 Task: Create a sub task Design and Implement Solution for the task  Add support for multiple file formats in the app in the project Vigilant , assign it to team member softage.7@softage.net and update the status of the sub task to  On Track  , set the priority of the sub task to Low.
Action: Mouse moved to (7, 53)
Screenshot: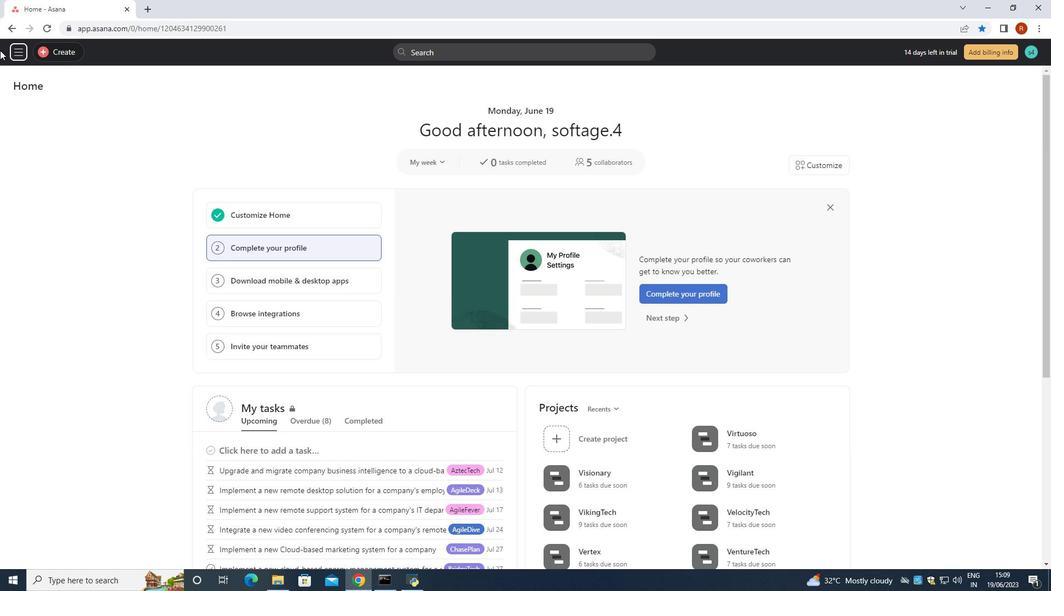 
Action: Mouse pressed left at (7, 53)
Screenshot: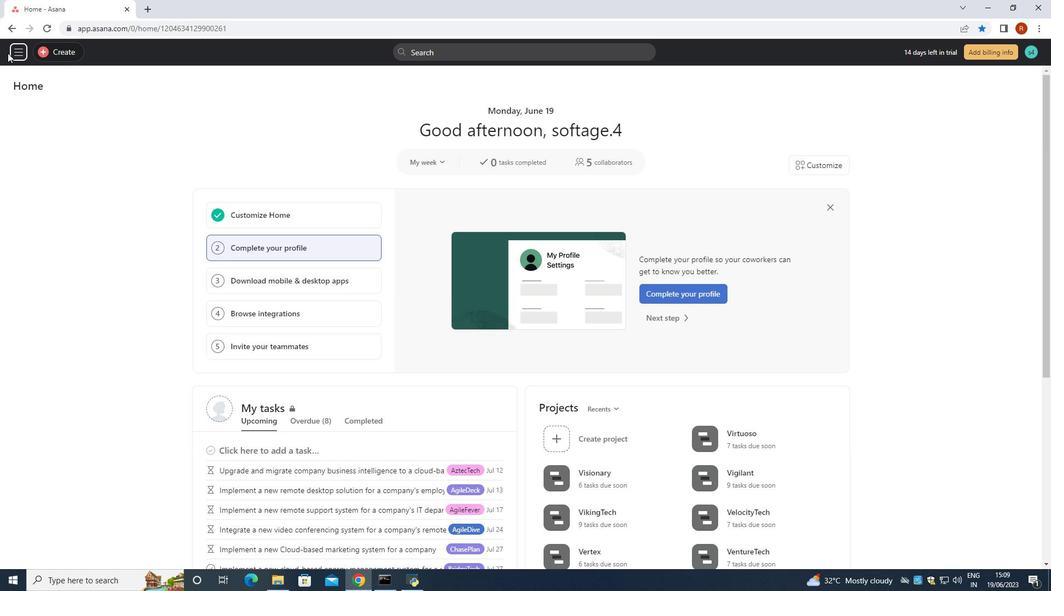 
Action: Mouse moved to (23, 53)
Screenshot: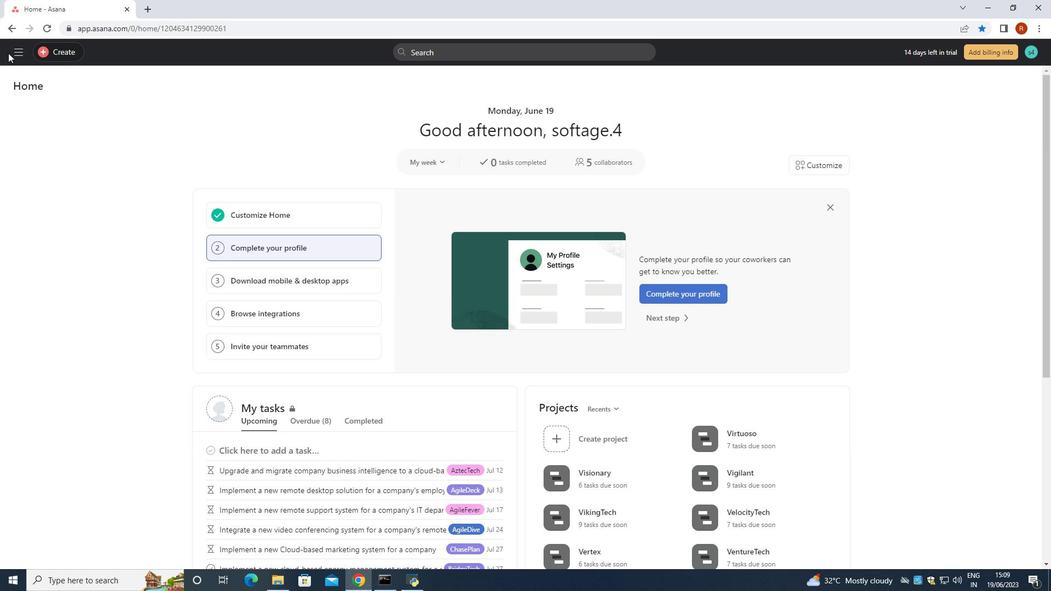 
Action: Mouse pressed left at (23, 53)
Screenshot: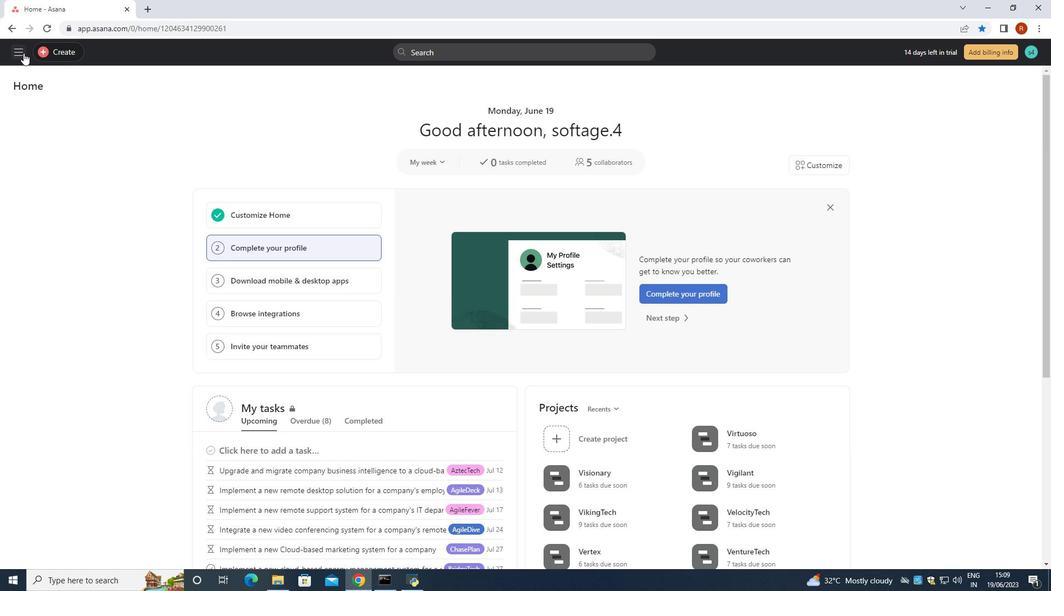 
Action: Mouse moved to (43, 145)
Screenshot: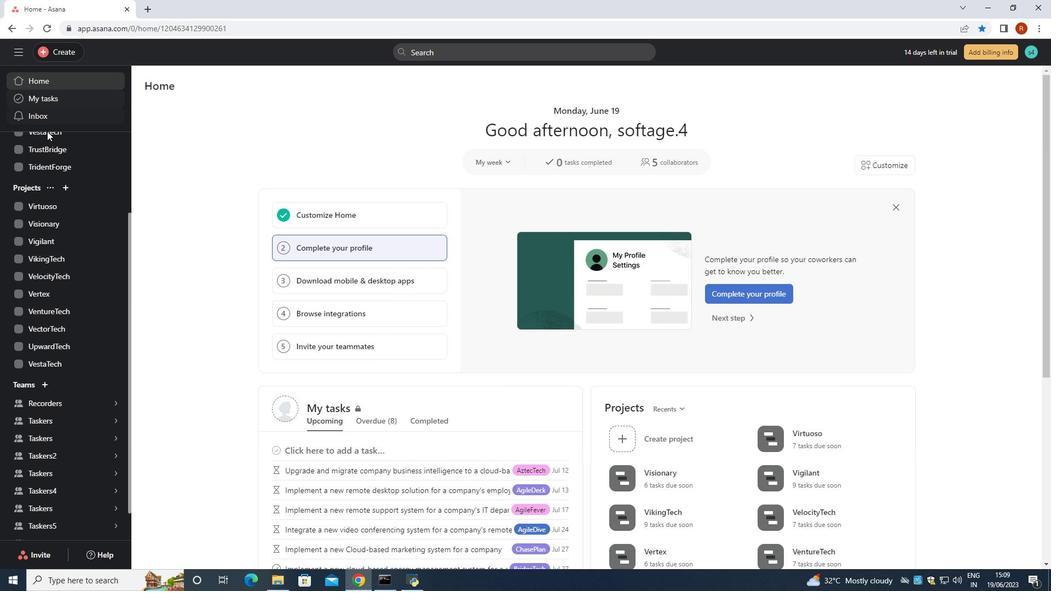 
Action: Mouse scrolled (43, 145) with delta (0, 0)
Screenshot: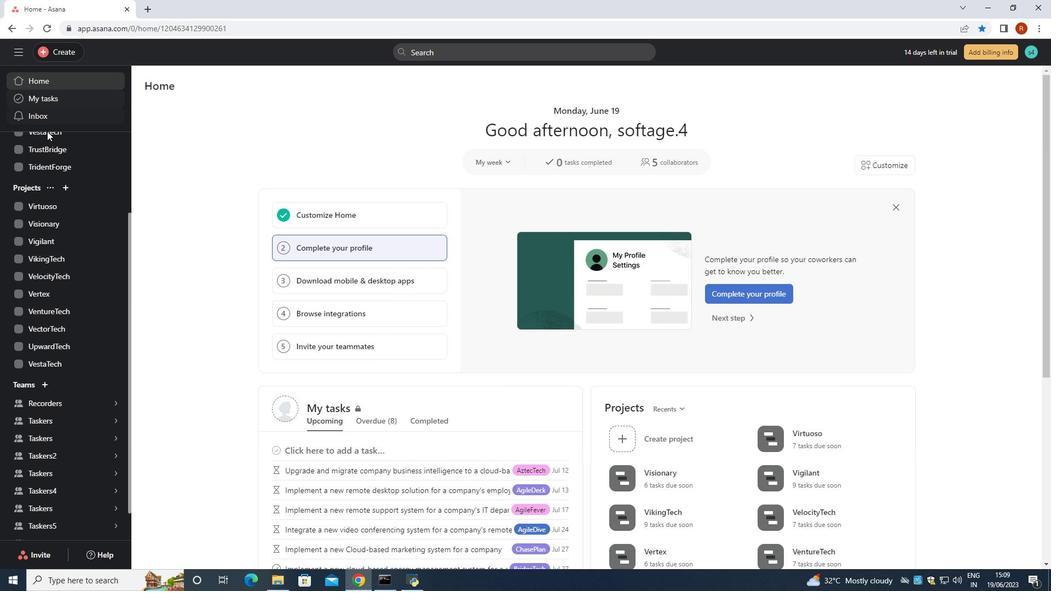
Action: Mouse moved to (49, 190)
Screenshot: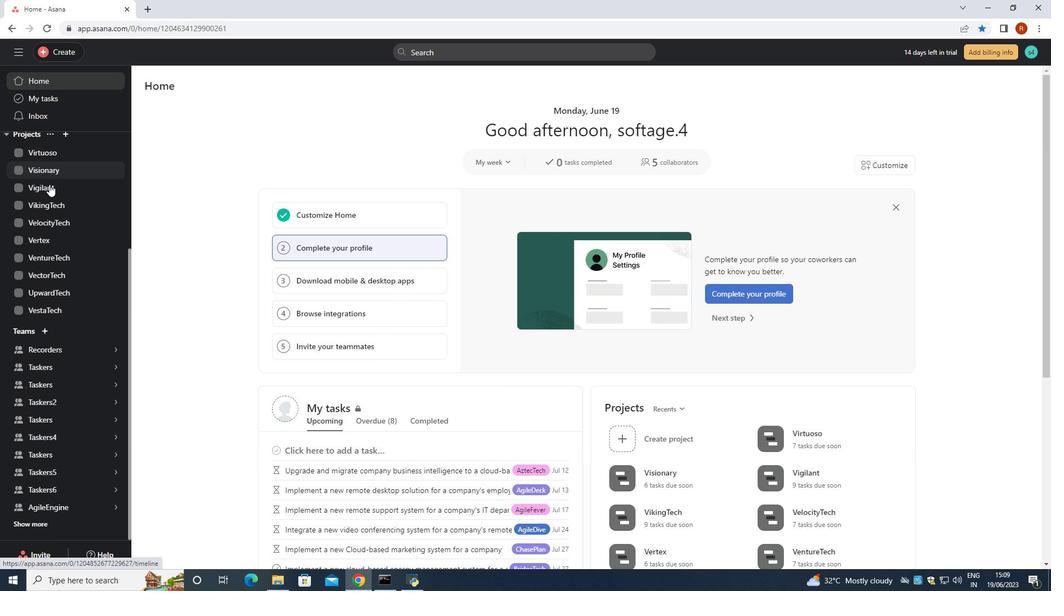 
Action: Mouse pressed left at (49, 190)
Screenshot: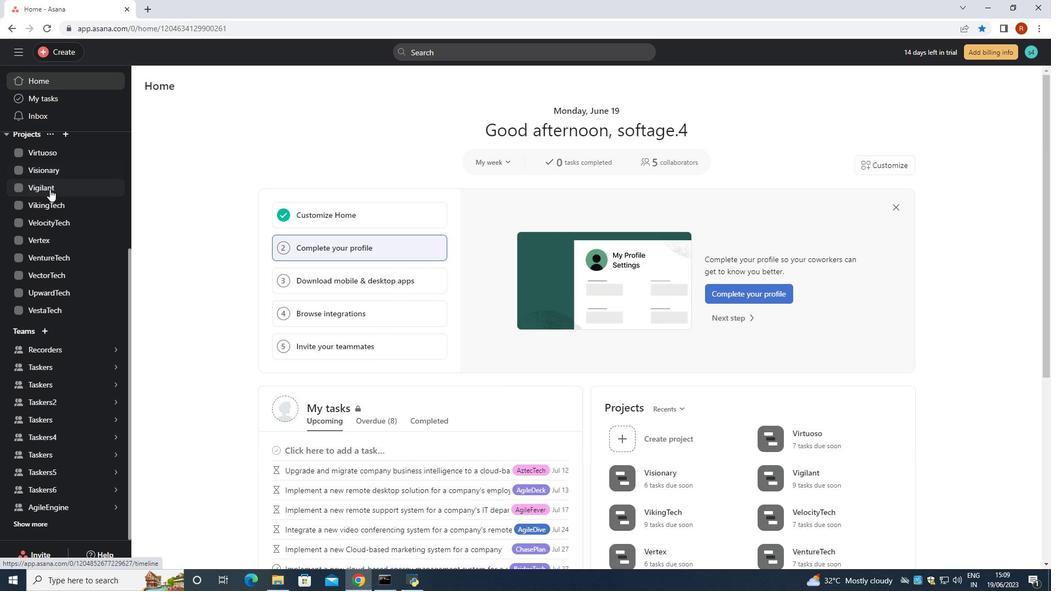 
Action: Mouse moved to (431, 261)
Screenshot: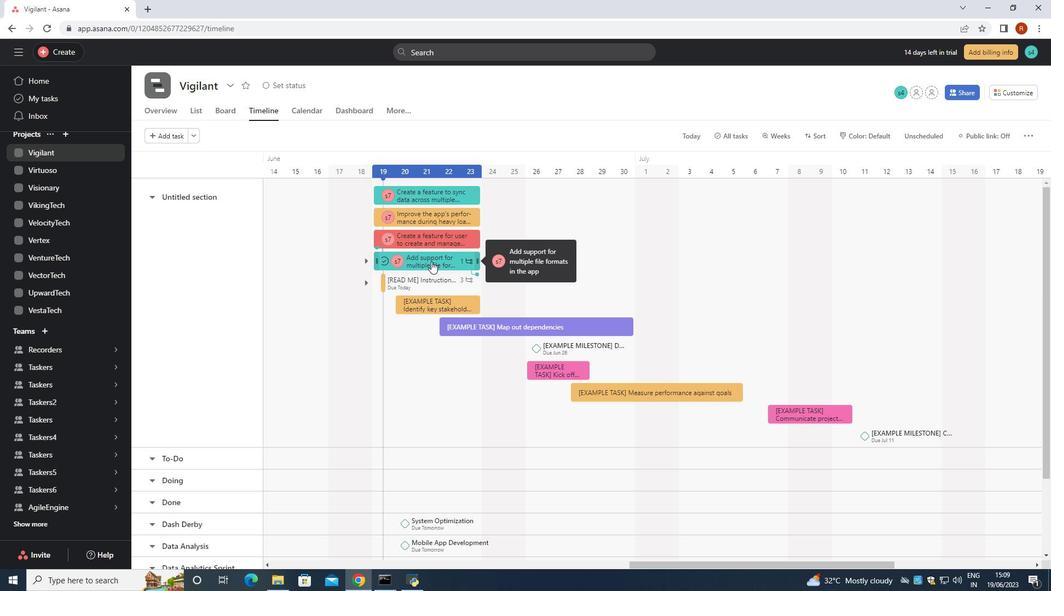 
Action: Mouse pressed left at (431, 261)
Screenshot: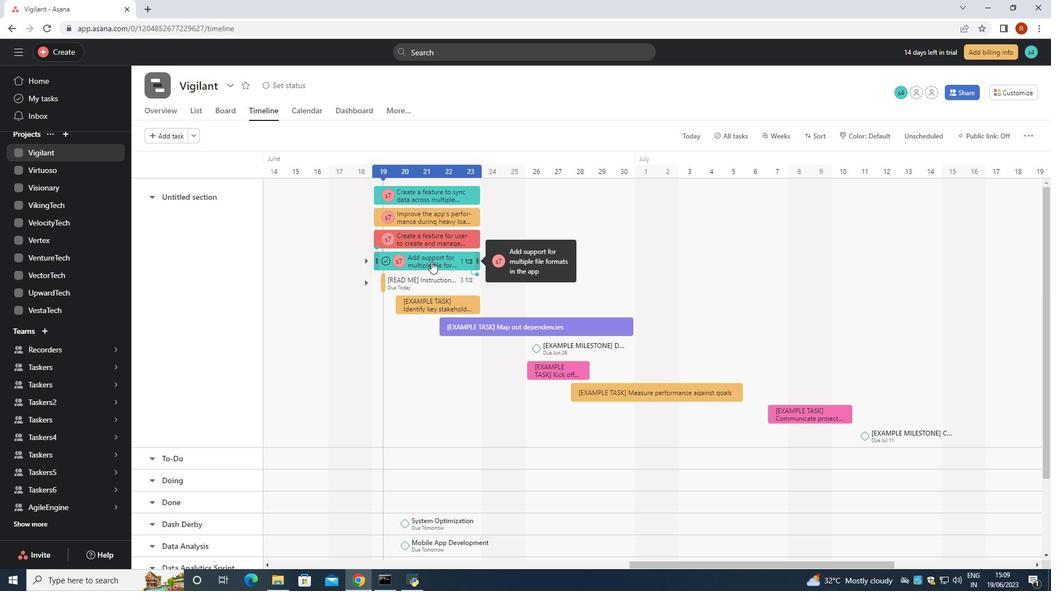 
Action: Mouse moved to (768, 308)
Screenshot: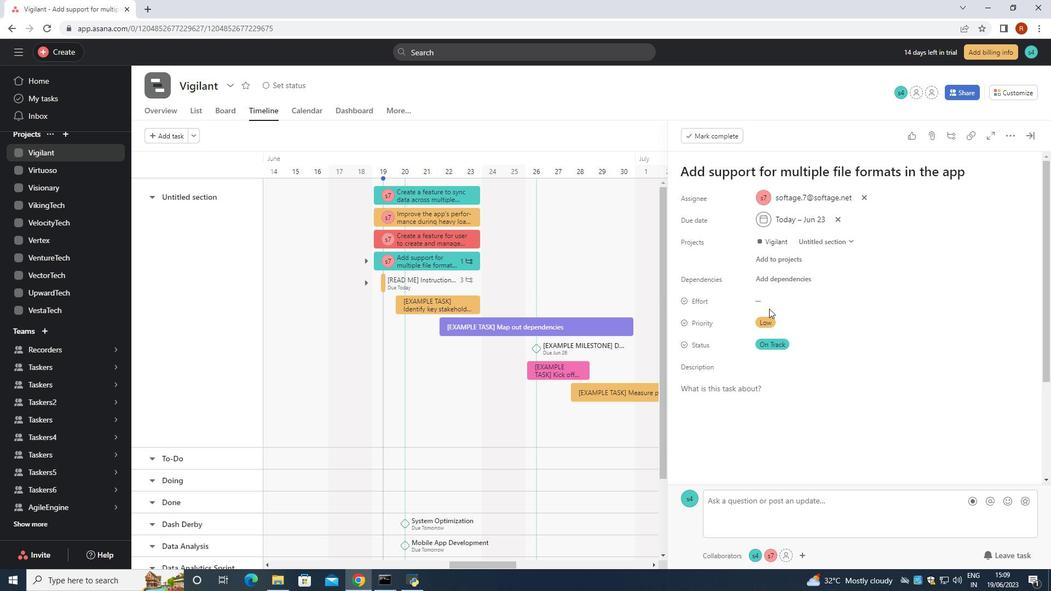 
Action: Mouse scrolled (768, 308) with delta (0, 0)
Screenshot: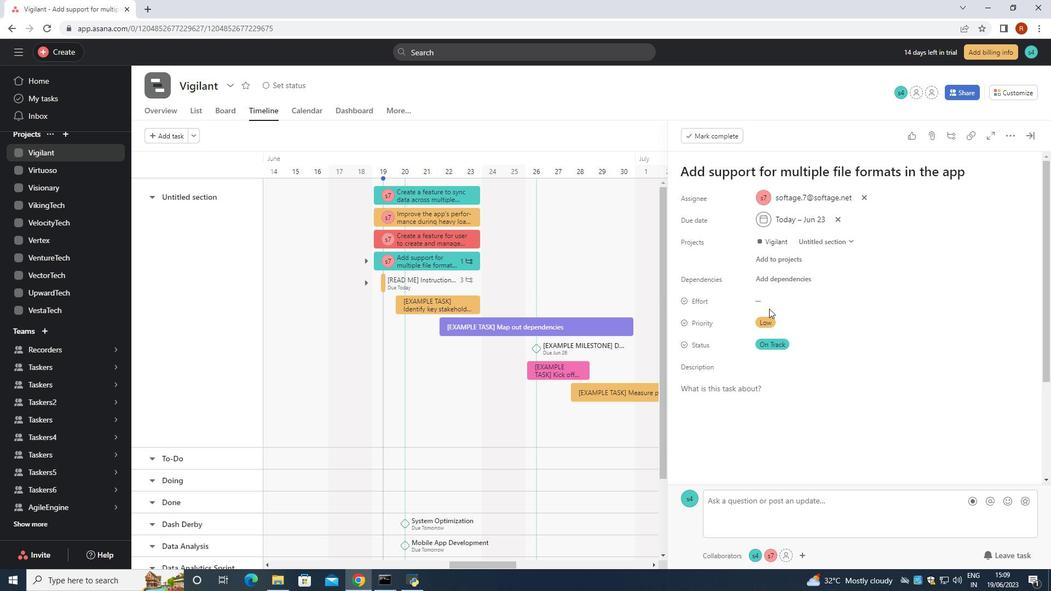 
Action: Mouse scrolled (768, 308) with delta (0, 0)
Screenshot: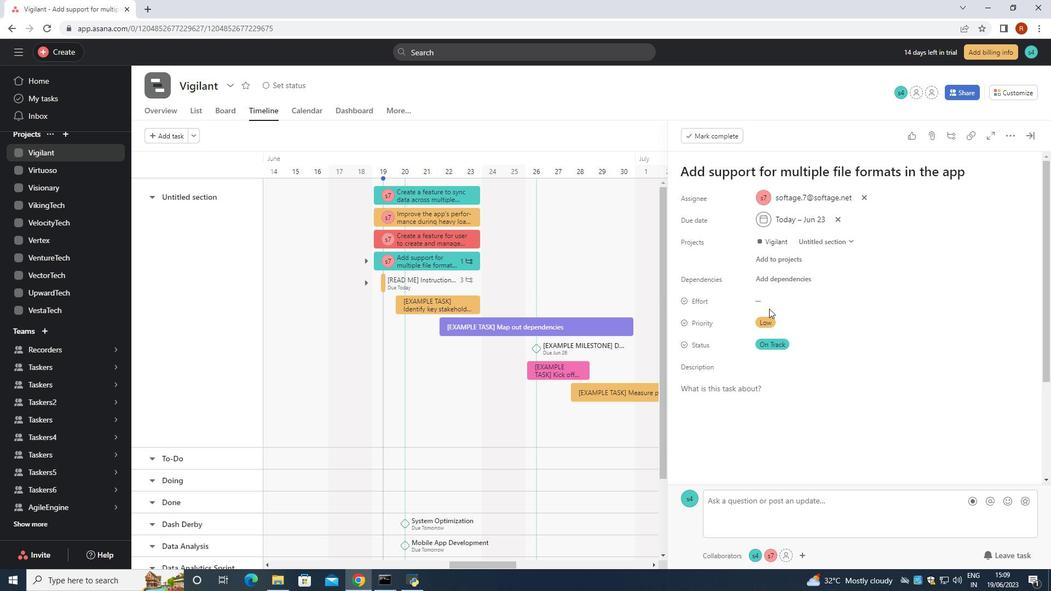 
Action: Mouse moved to (768, 309)
Screenshot: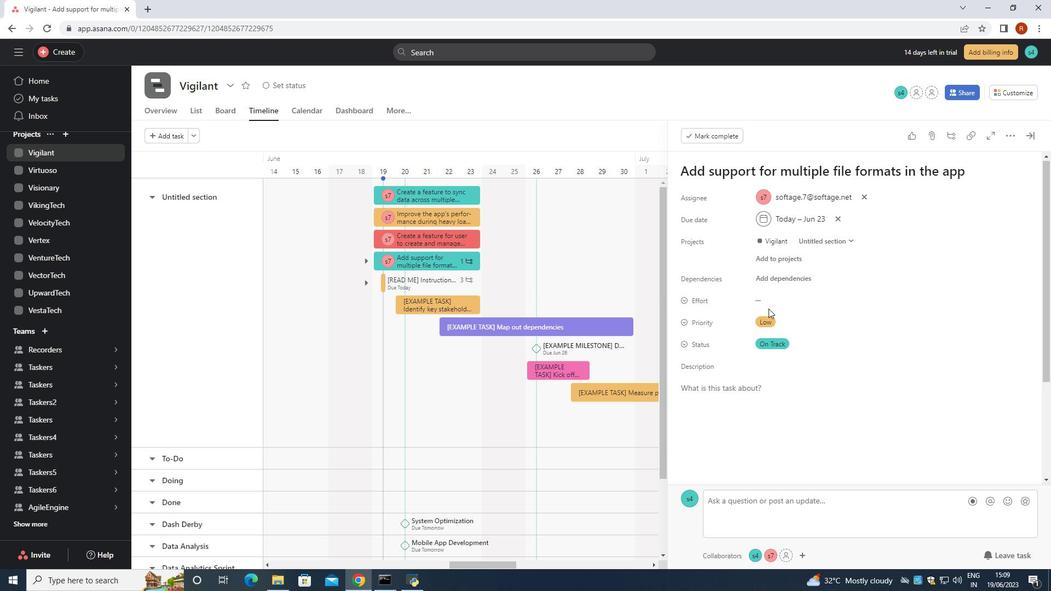 
Action: Mouse scrolled (768, 308) with delta (0, 0)
Screenshot: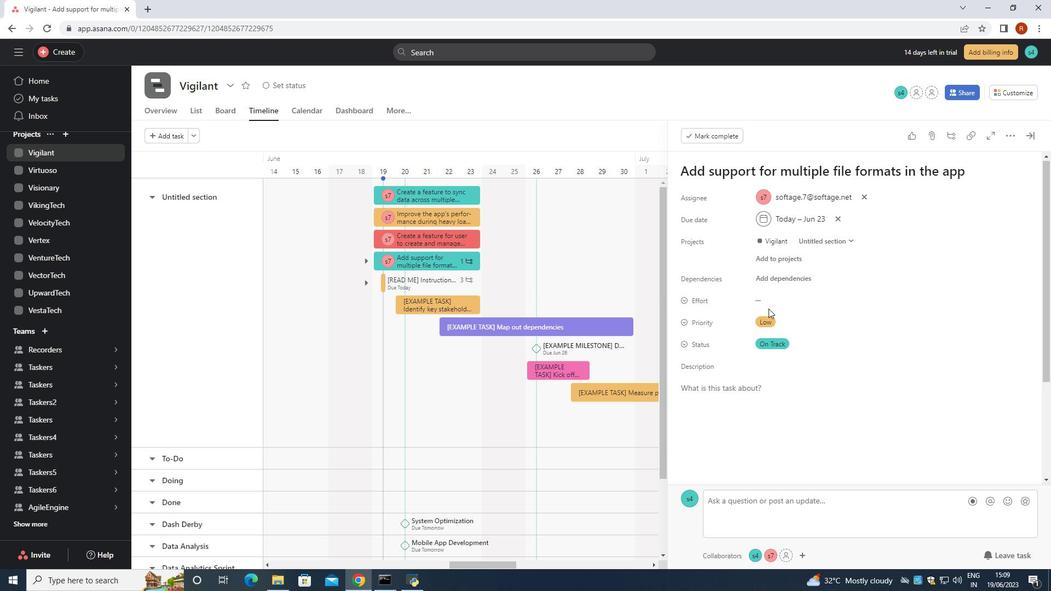 
Action: Mouse moved to (768, 309)
Screenshot: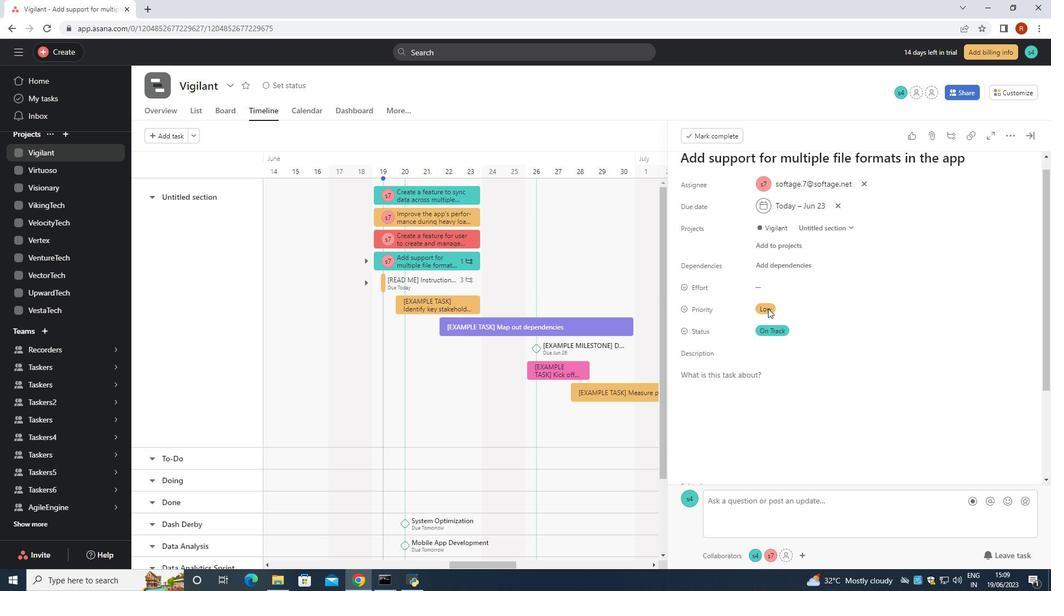 
Action: Mouse scrolled (768, 309) with delta (0, 0)
Screenshot: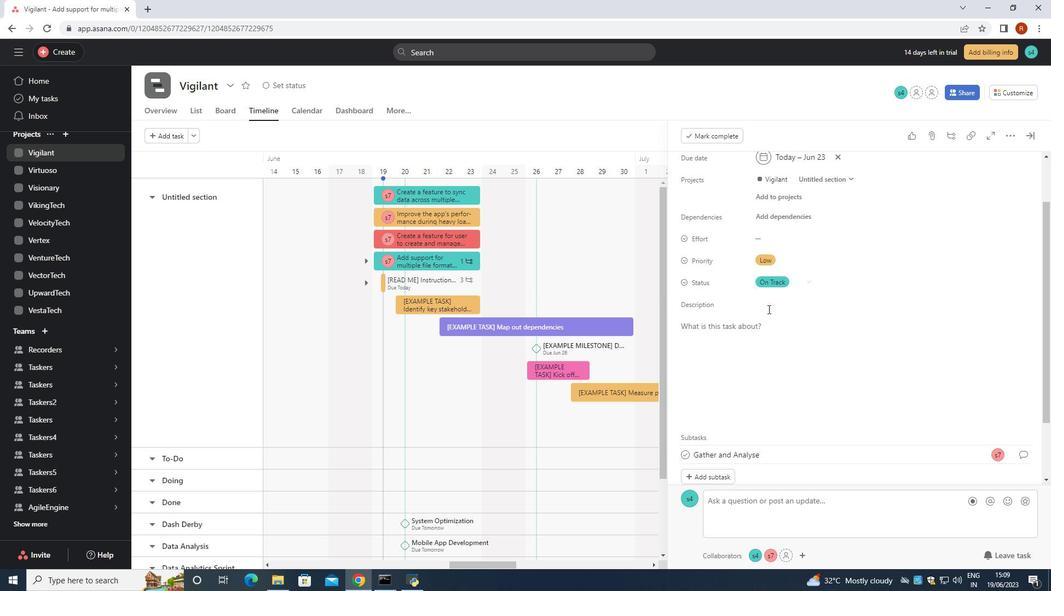 
Action: Mouse moved to (712, 404)
Screenshot: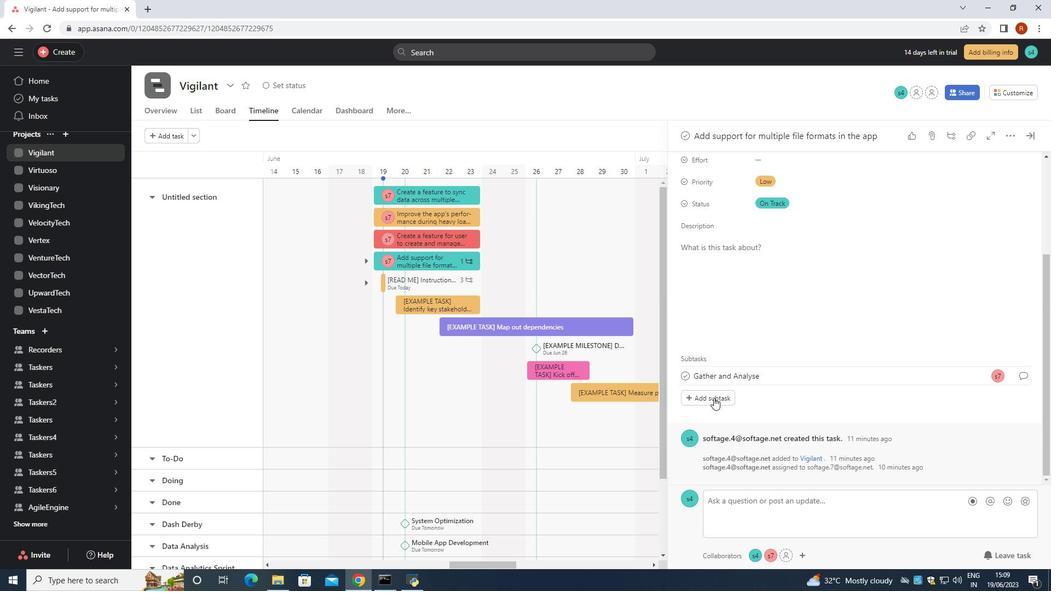 
Action: Mouse pressed left at (712, 404)
Screenshot: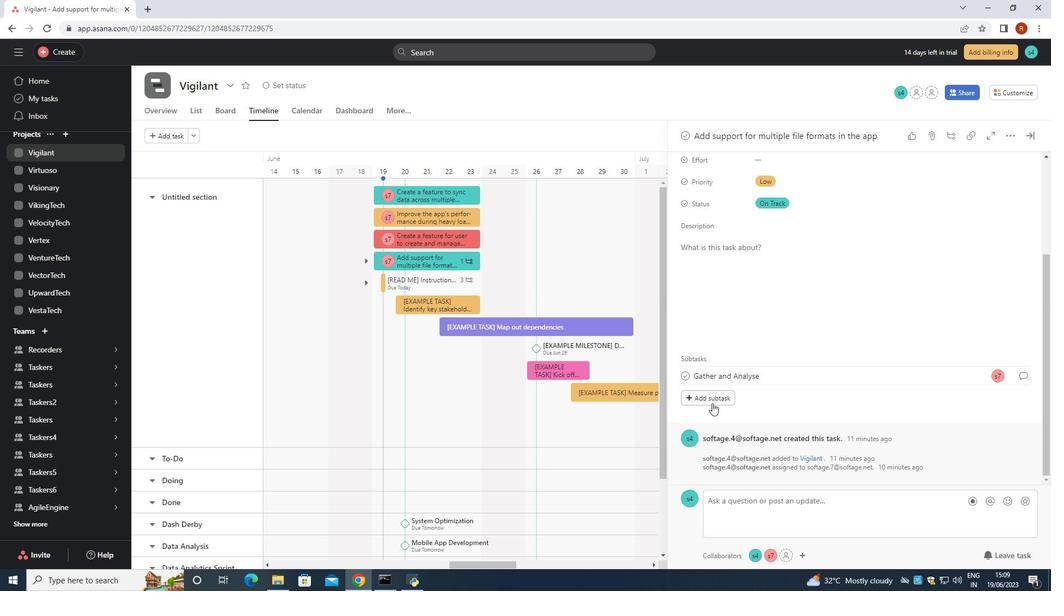 
Action: Mouse moved to (697, 400)
Screenshot: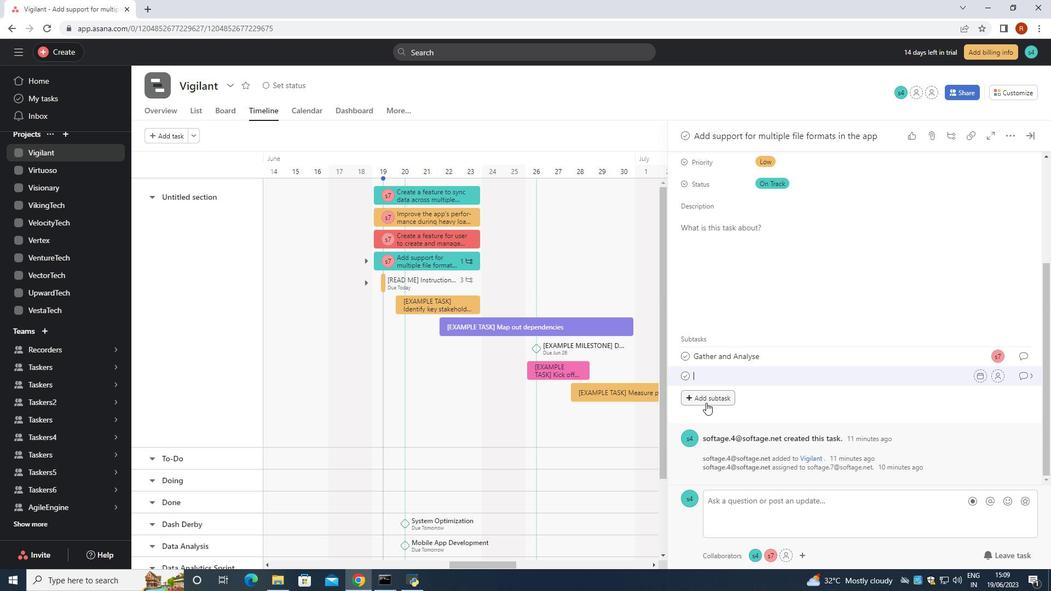 
Action: Key pressed <Key.shift>Design<Key.space><Key.shift>and<Key.space><Key.shift><Key.shift><Key.shift><Key.shift><Key.shift><Key.shift><Key.shift>Implr<Key.backspace>ement<Key.space><Key.shift>Solution<Key.space>
Screenshot: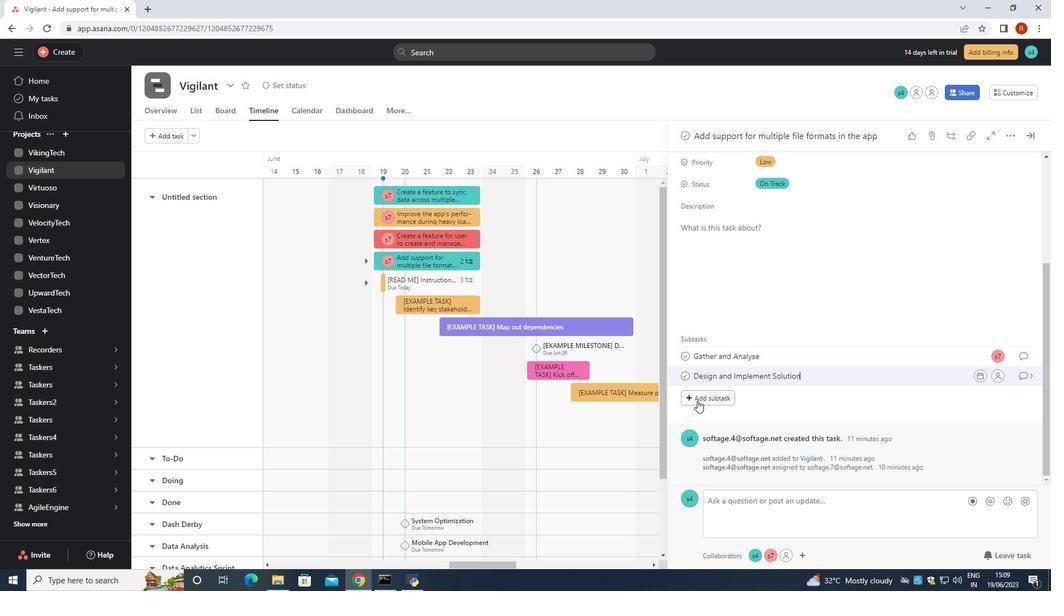 
Action: Mouse moved to (1001, 373)
Screenshot: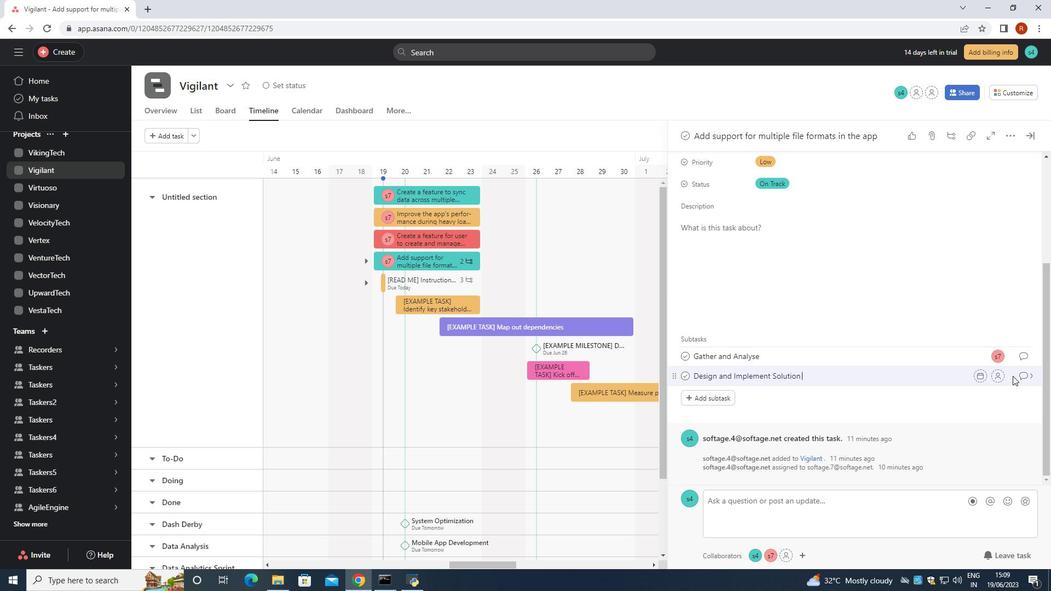 
Action: Mouse pressed left at (1001, 373)
Screenshot: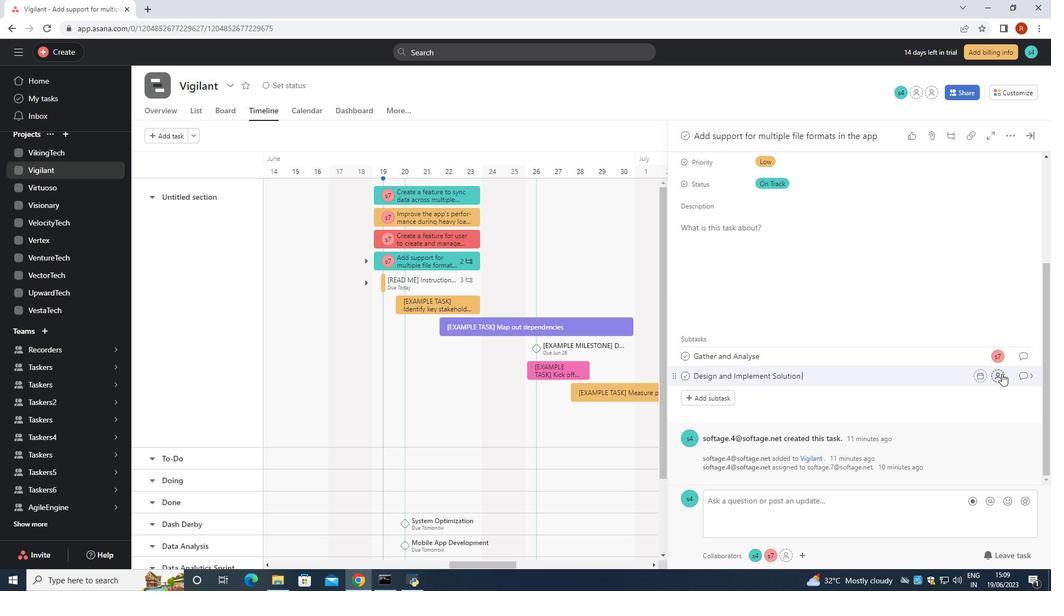 
Action: Mouse moved to (976, 364)
Screenshot: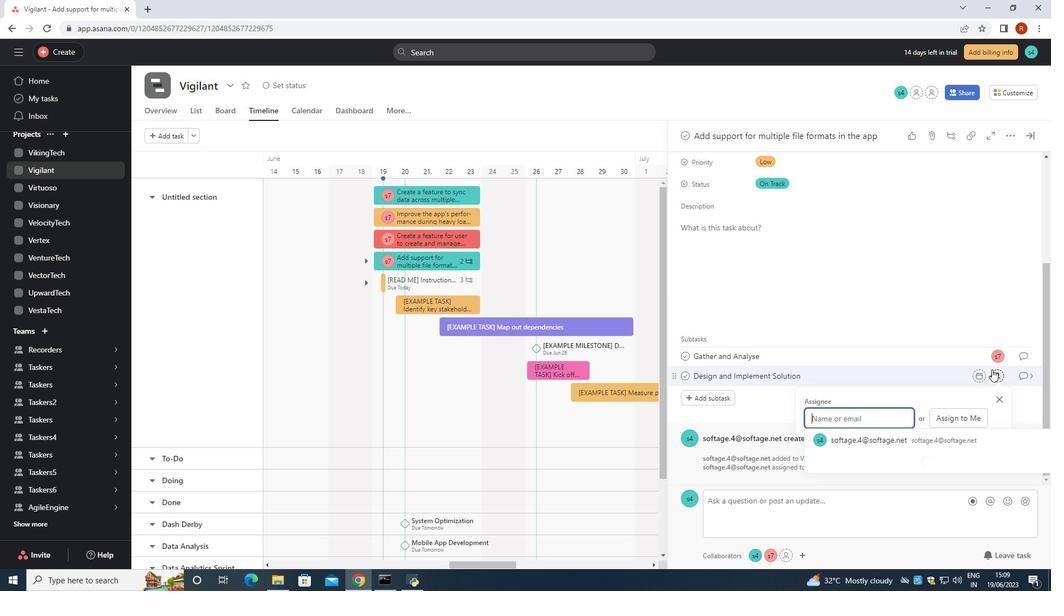
Action: Key pressed softage.7<Key.shift>@softage.net
Screenshot: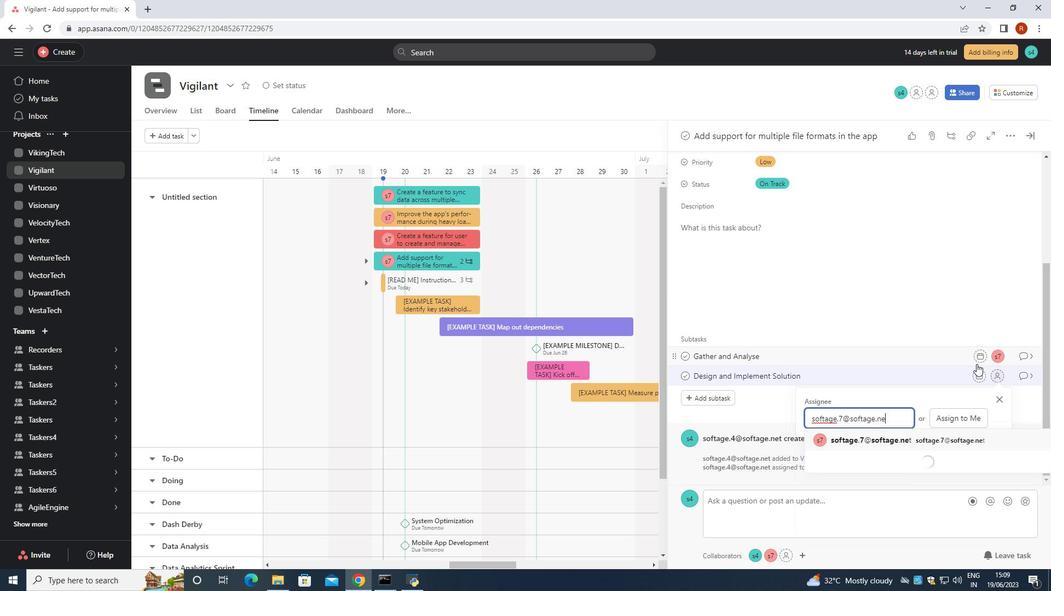 
Action: Mouse moved to (950, 440)
Screenshot: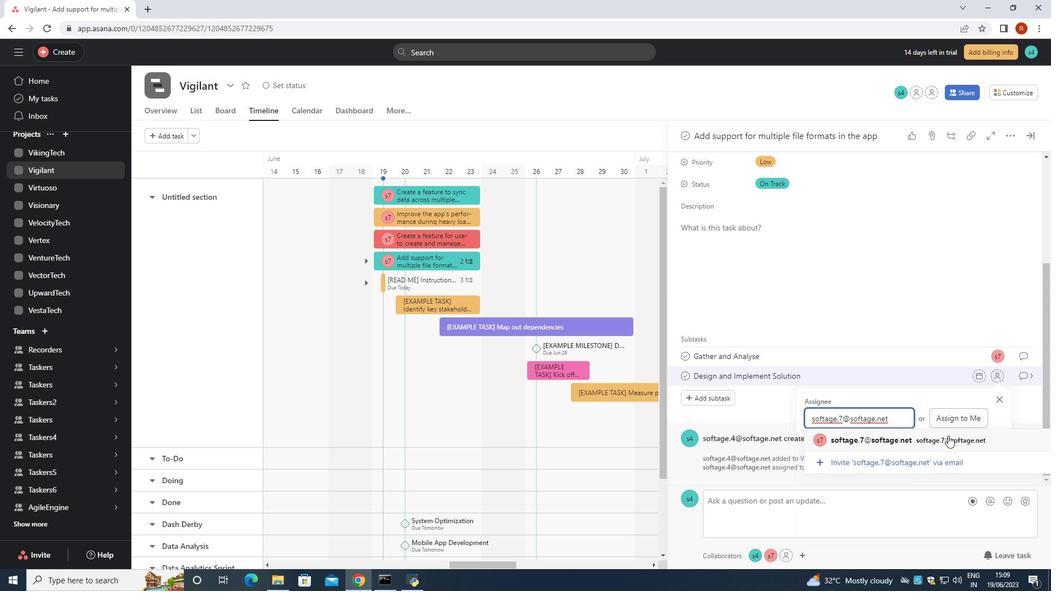 
Action: Mouse pressed left at (950, 440)
Screenshot: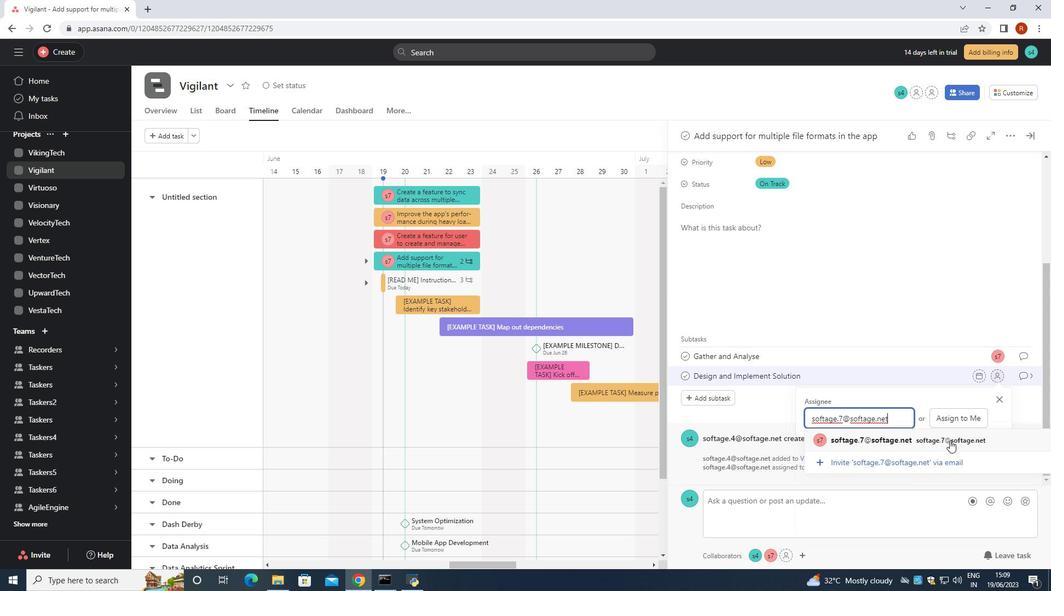 
Action: Mouse moved to (1033, 371)
Screenshot: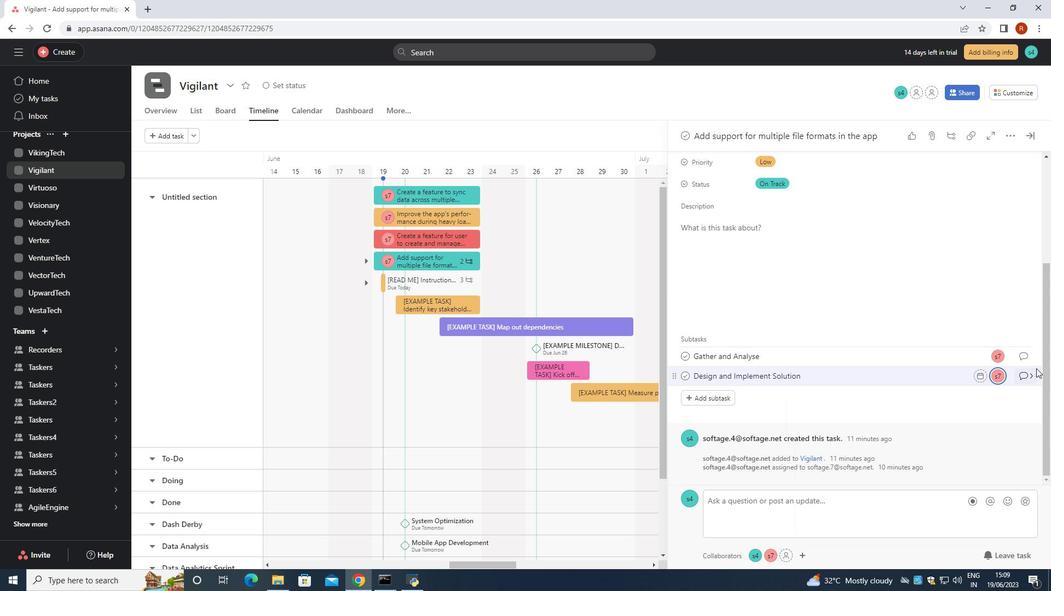 
Action: Mouse pressed left at (1033, 371)
Screenshot: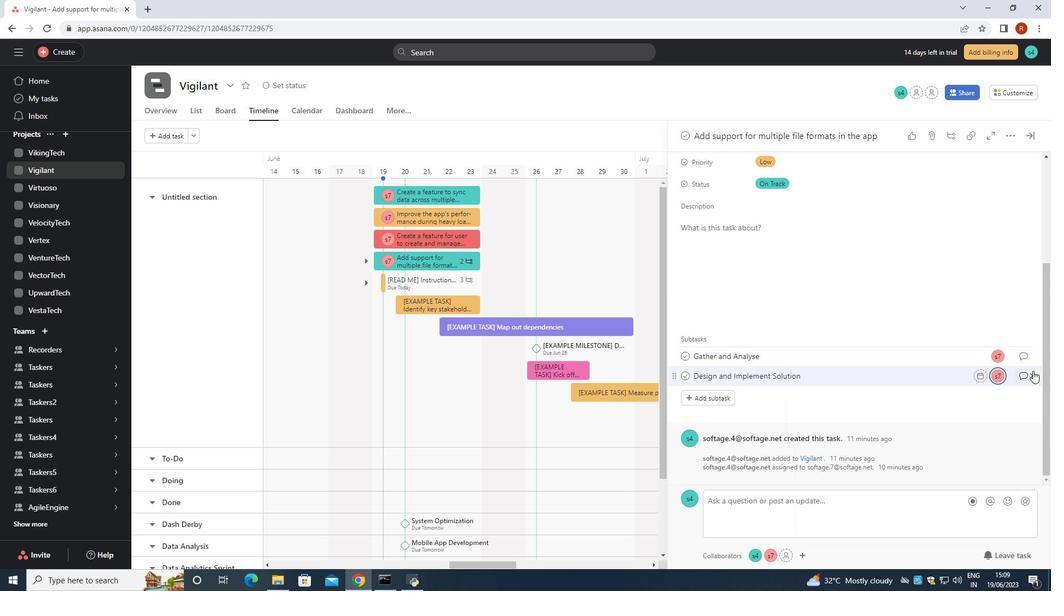 
Action: Mouse moved to (726, 289)
Screenshot: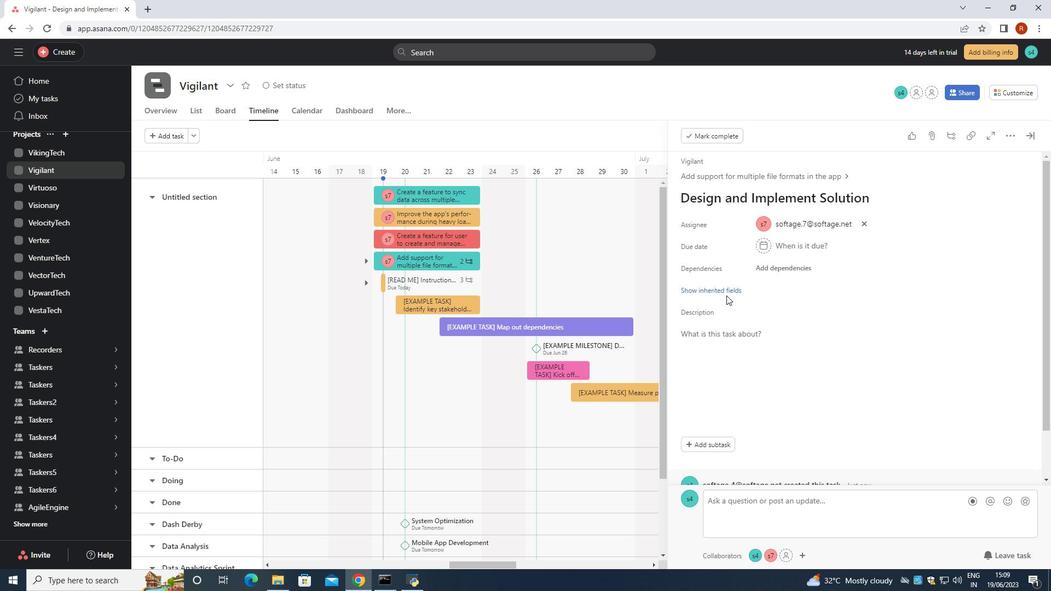 
Action: Mouse pressed left at (726, 289)
Screenshot: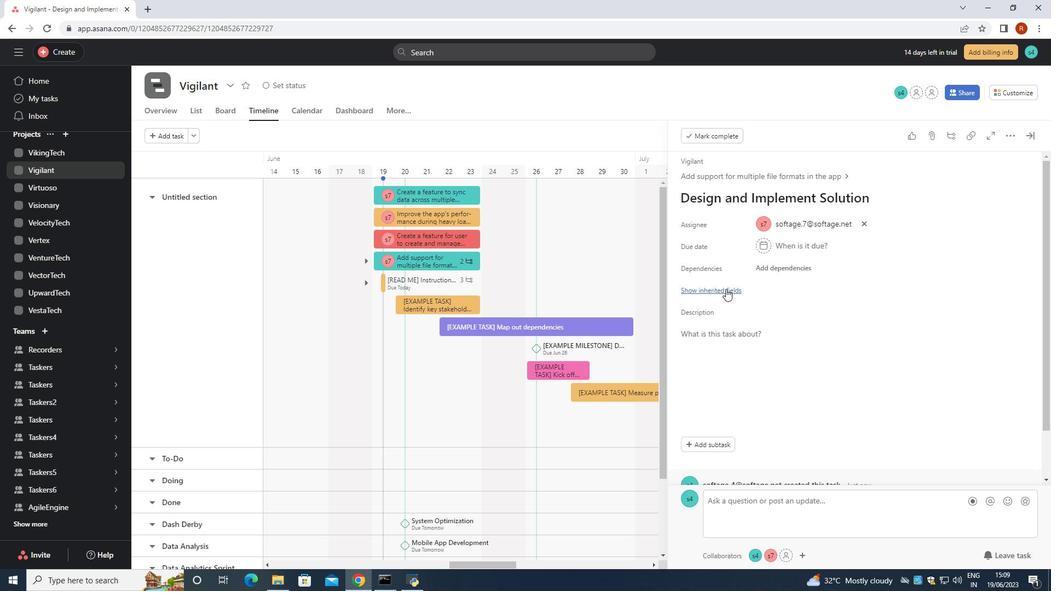 
Action: Mouse moved to (766, 355)
Screenshot: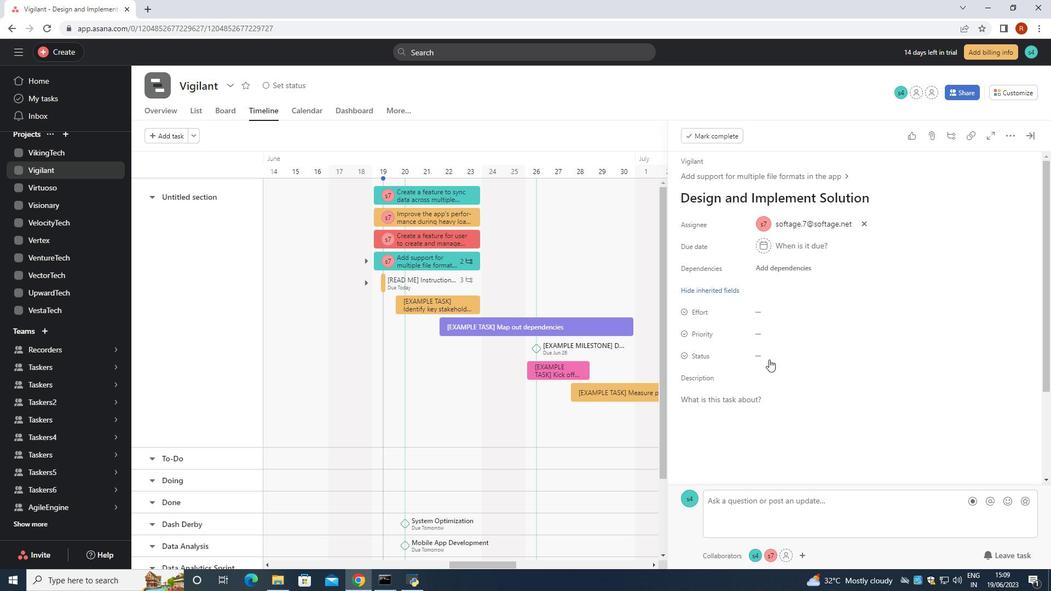 
Action: Mouse pressed left at (766, 355)
Screenshot: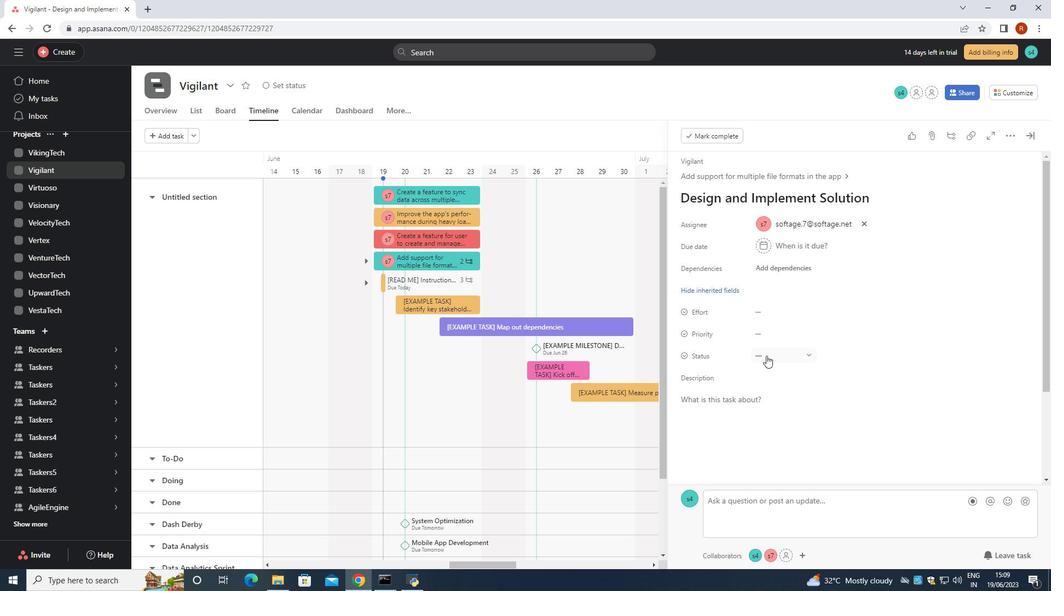 
Action: Mouse moved to (778, 395)
Screenshot: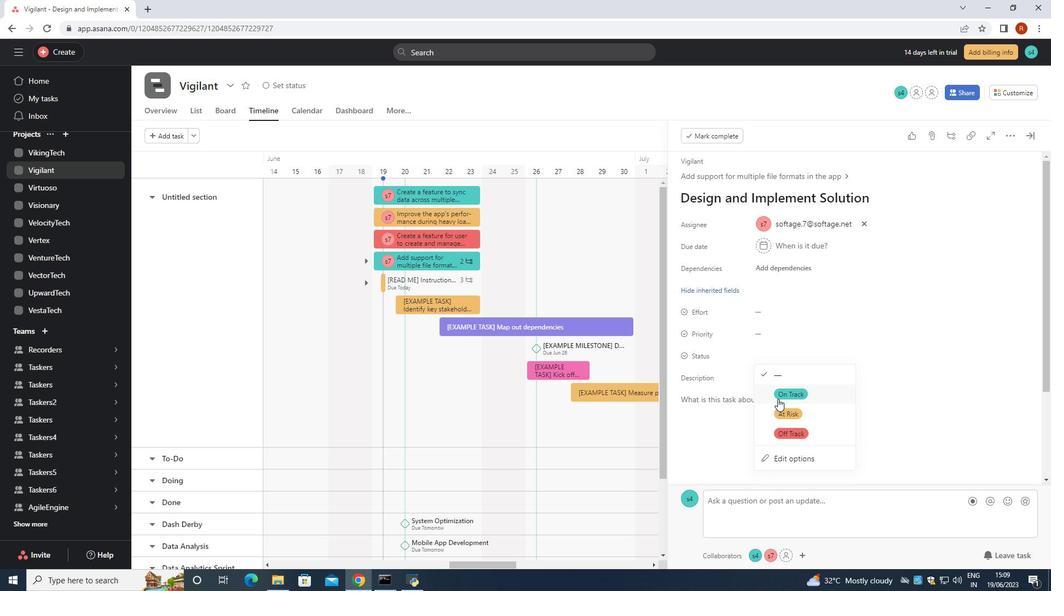 
Action: Mouse pressed left at (778, 395)
Screenshot: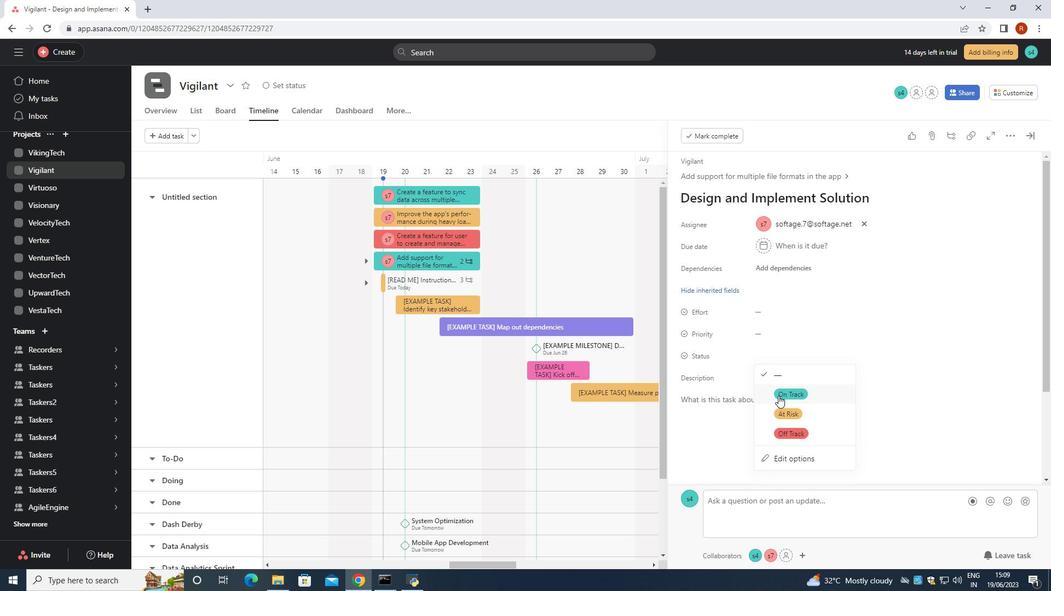
Action: Mouse moved to (774, 329)
Screenshot: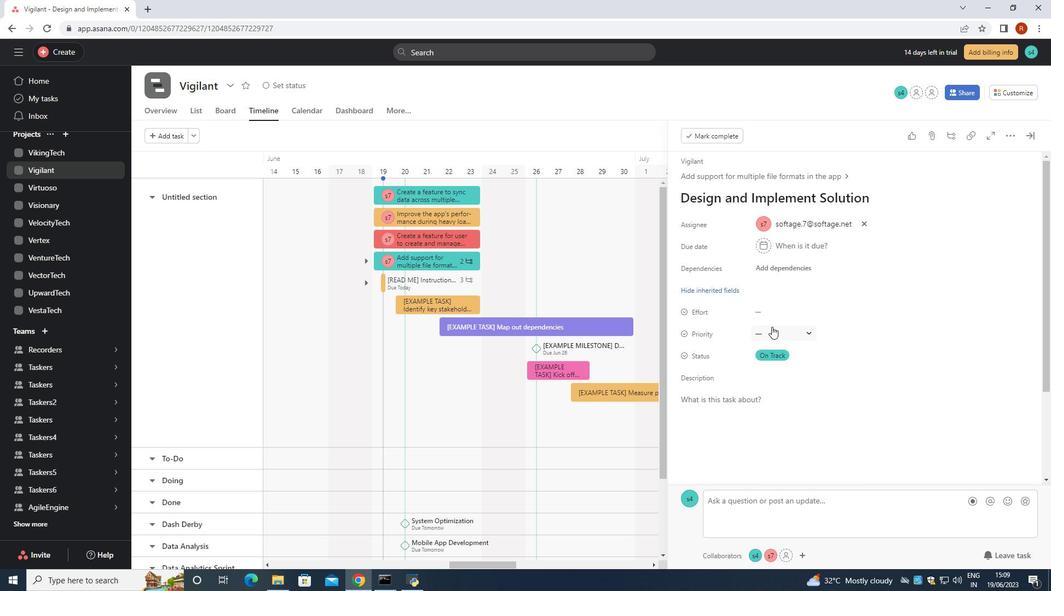 
Action: Mouse pressed left at (774, 329)
Screenshot: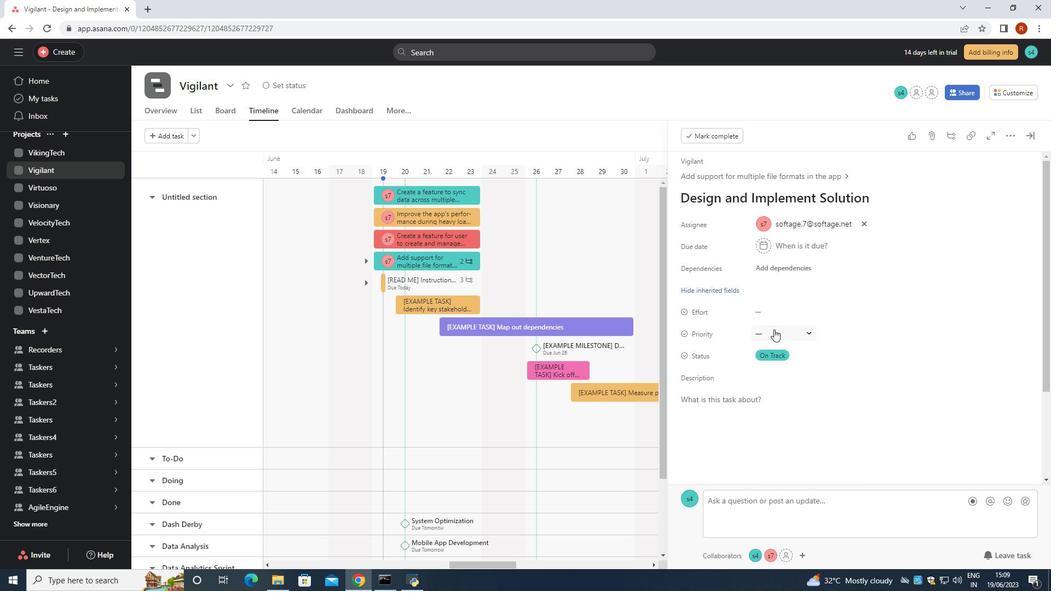 
Action: Mouse moved to (787, 410)
Screenshot: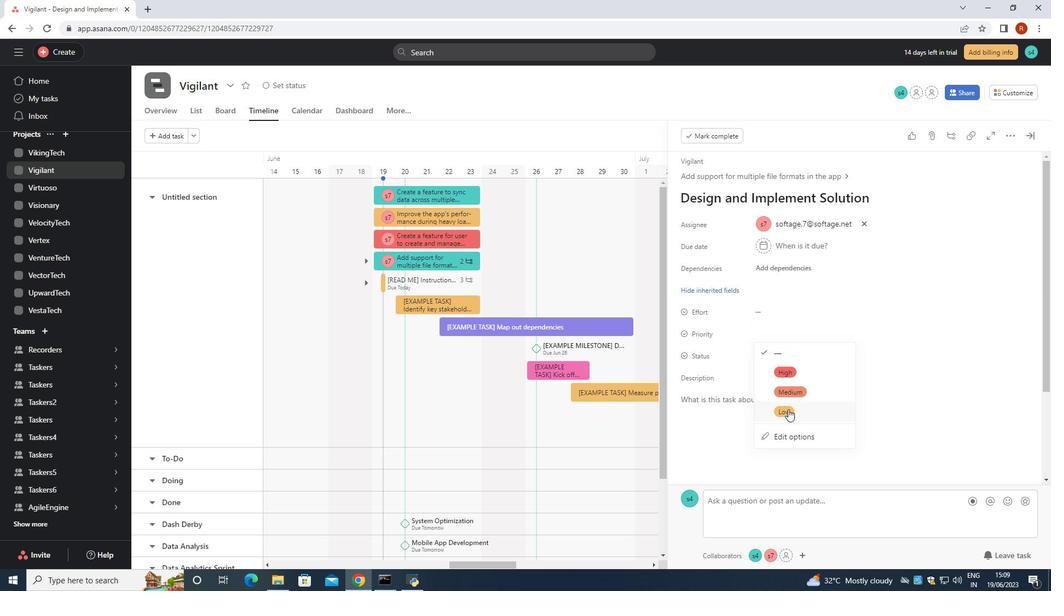 
Action: Mouse pressed left at (787, 410)
Screenshot: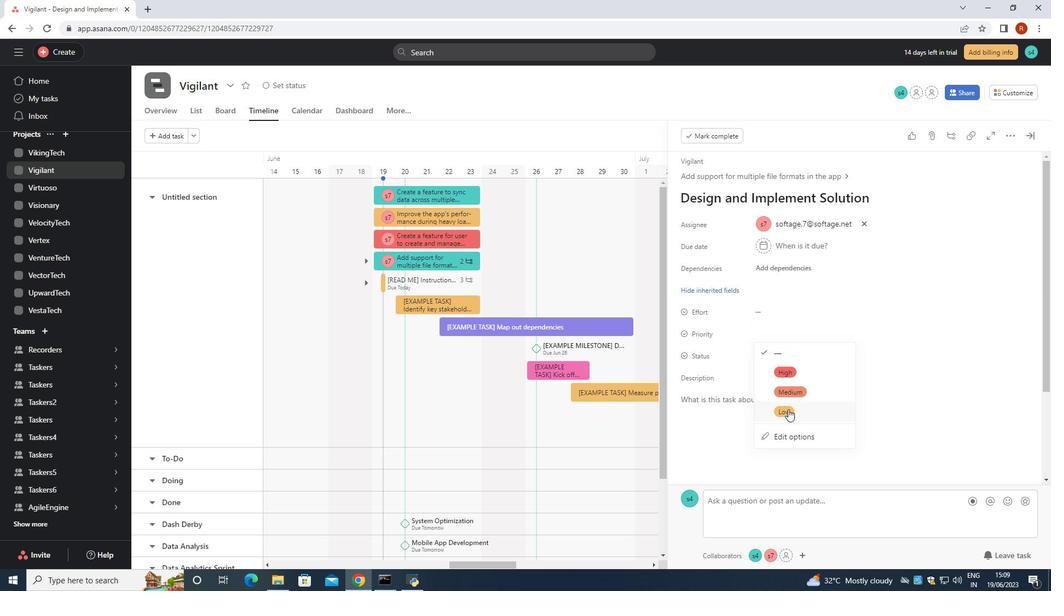 
Action: Mouse moved to (834, 434)
Screenshot: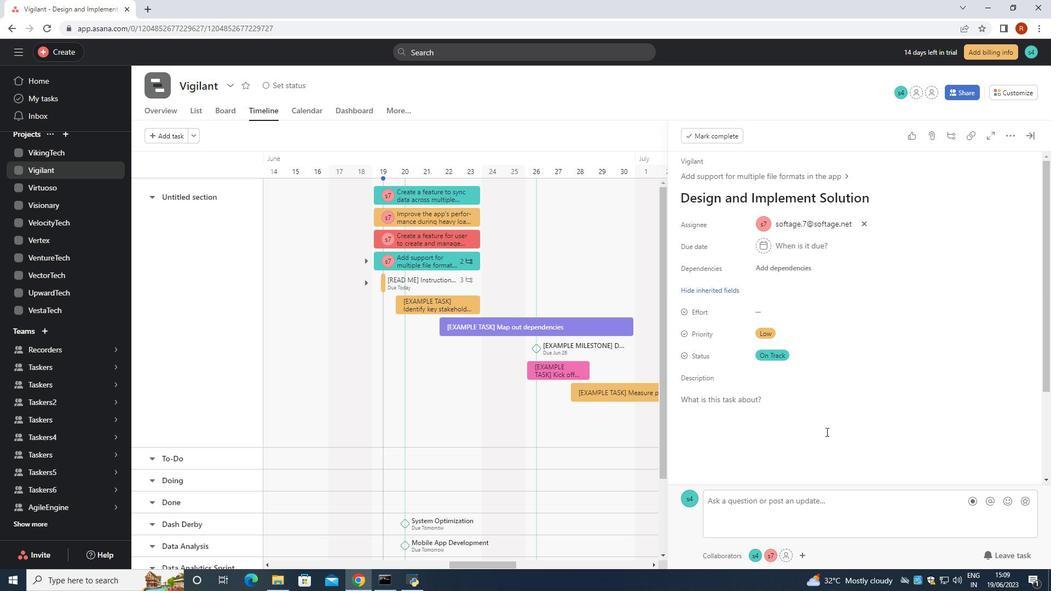 
